 Task: Log work in the project TourPlan for the issue 'Improve the appâ€™s navigation and menu structure' spent time as '6w 3d 14h 26m' and remaining time as '5w 2d 10h 10m' and clone the issue. Now add the issue to the epic 'Remote work and collaboration enhancement'.
Action: Mouse moved to (617, 351)
Screenshot: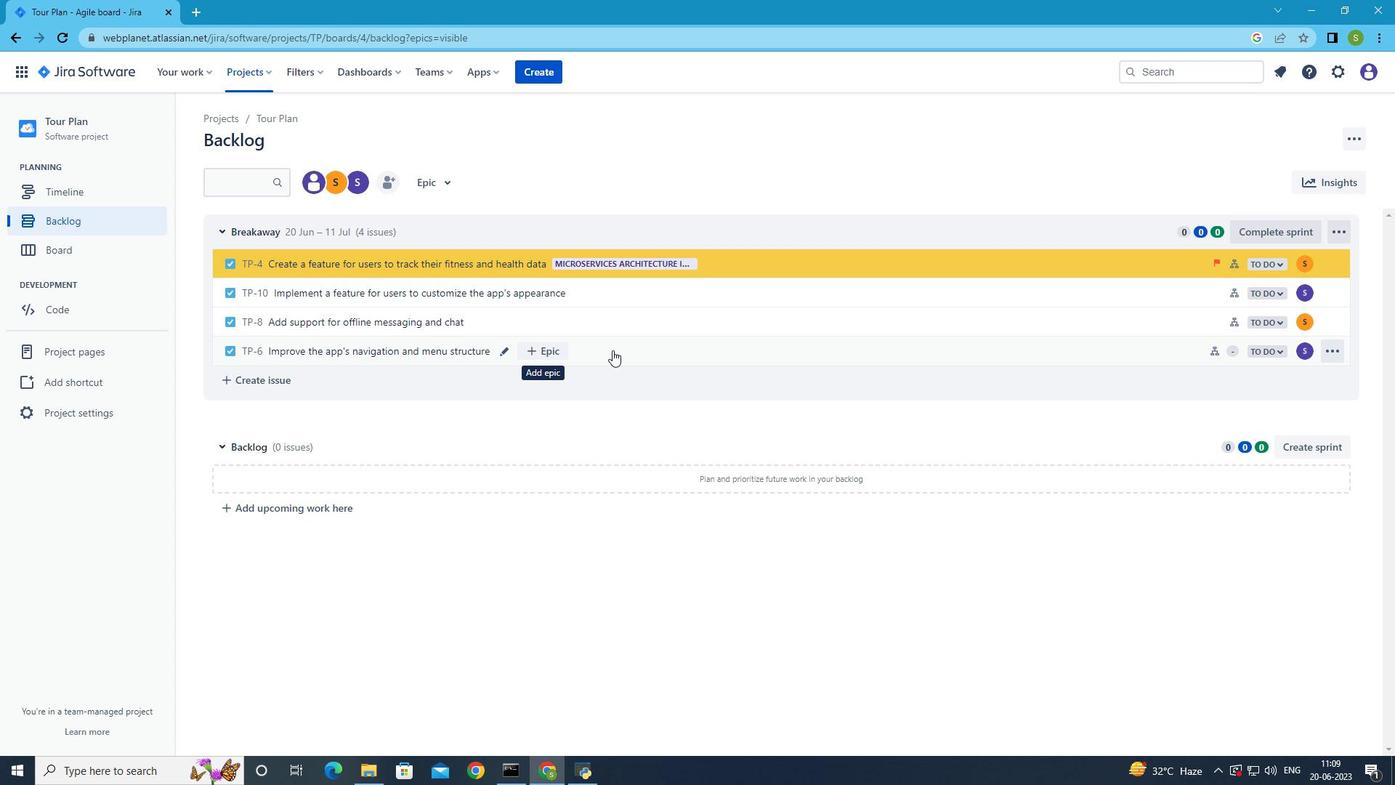 
Action: Mouse pressed left at (617, 351)
Screenshot: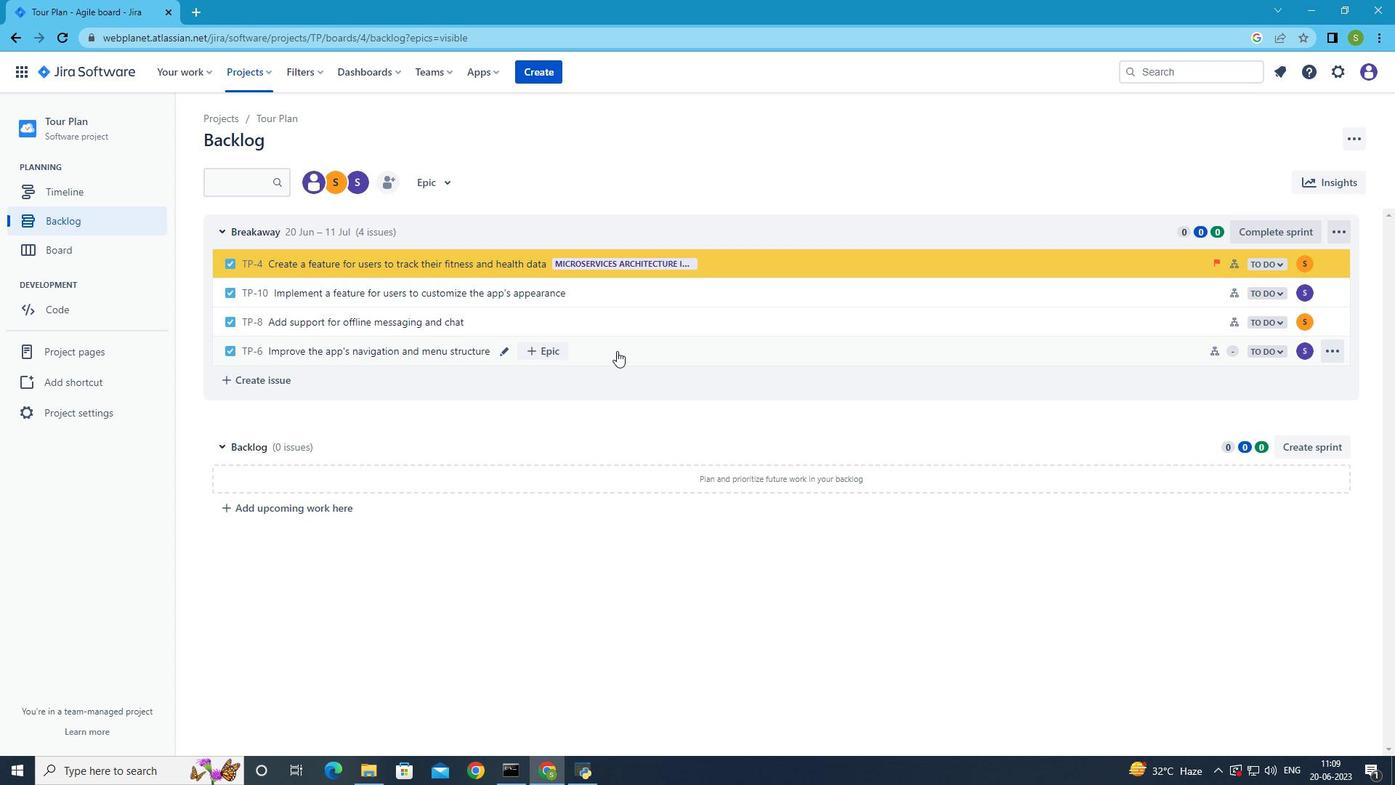 
Action: Mouse moved to (1336, 222)
Screenshot: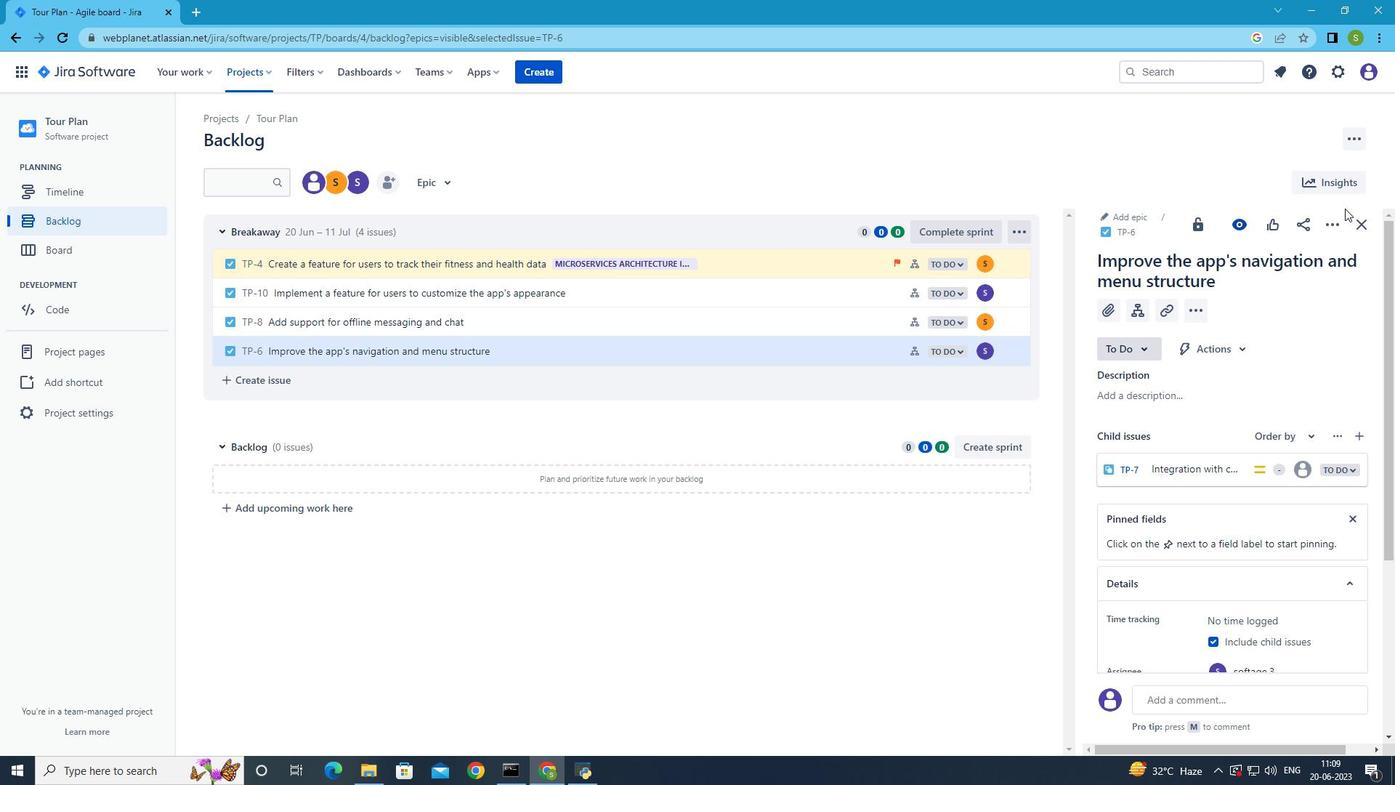 
Action: Mouse pressed left at (1336, 222)
Screenshot: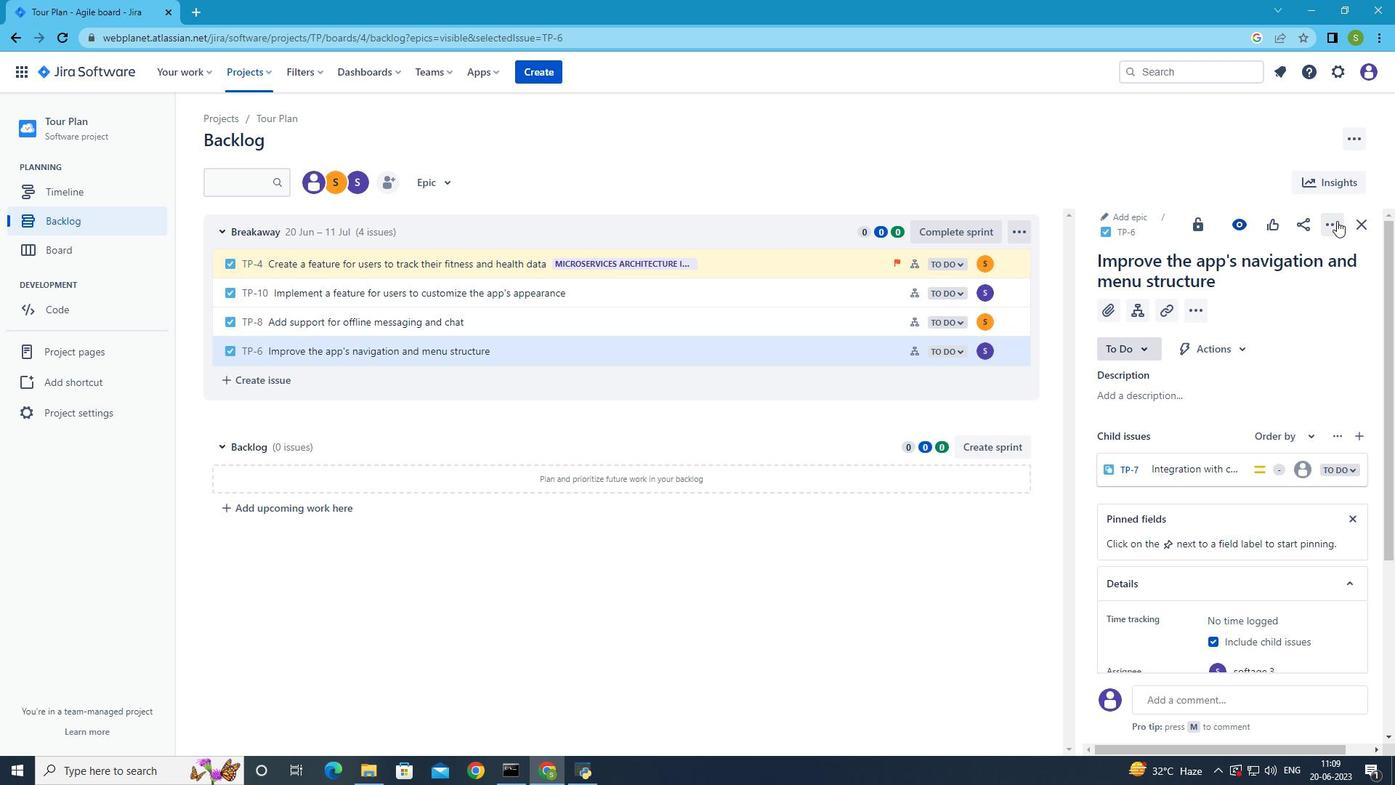 
Action: Mouse moved to (1306, 261)
Screenshot: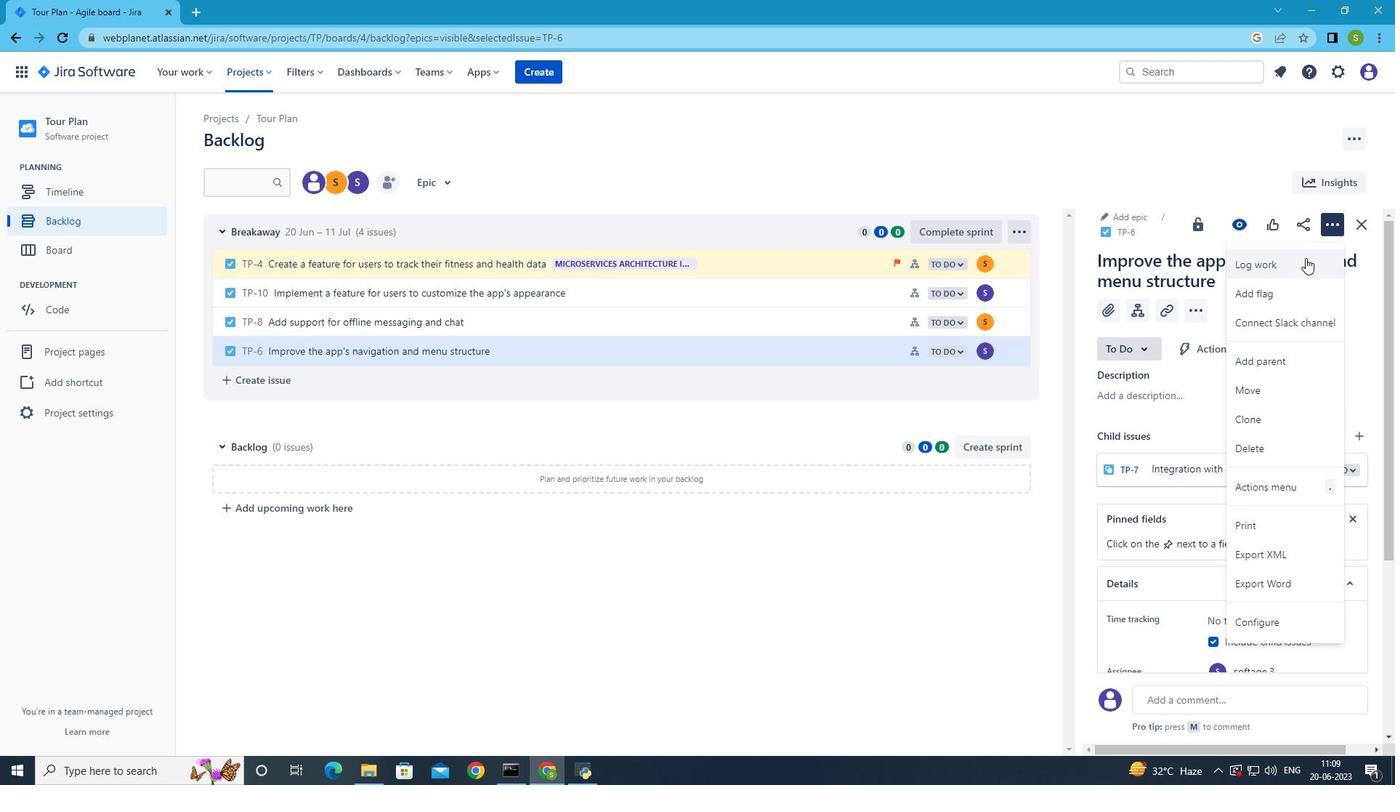 
Action: Mouse pressed left at (1306, 261)
Screenshot: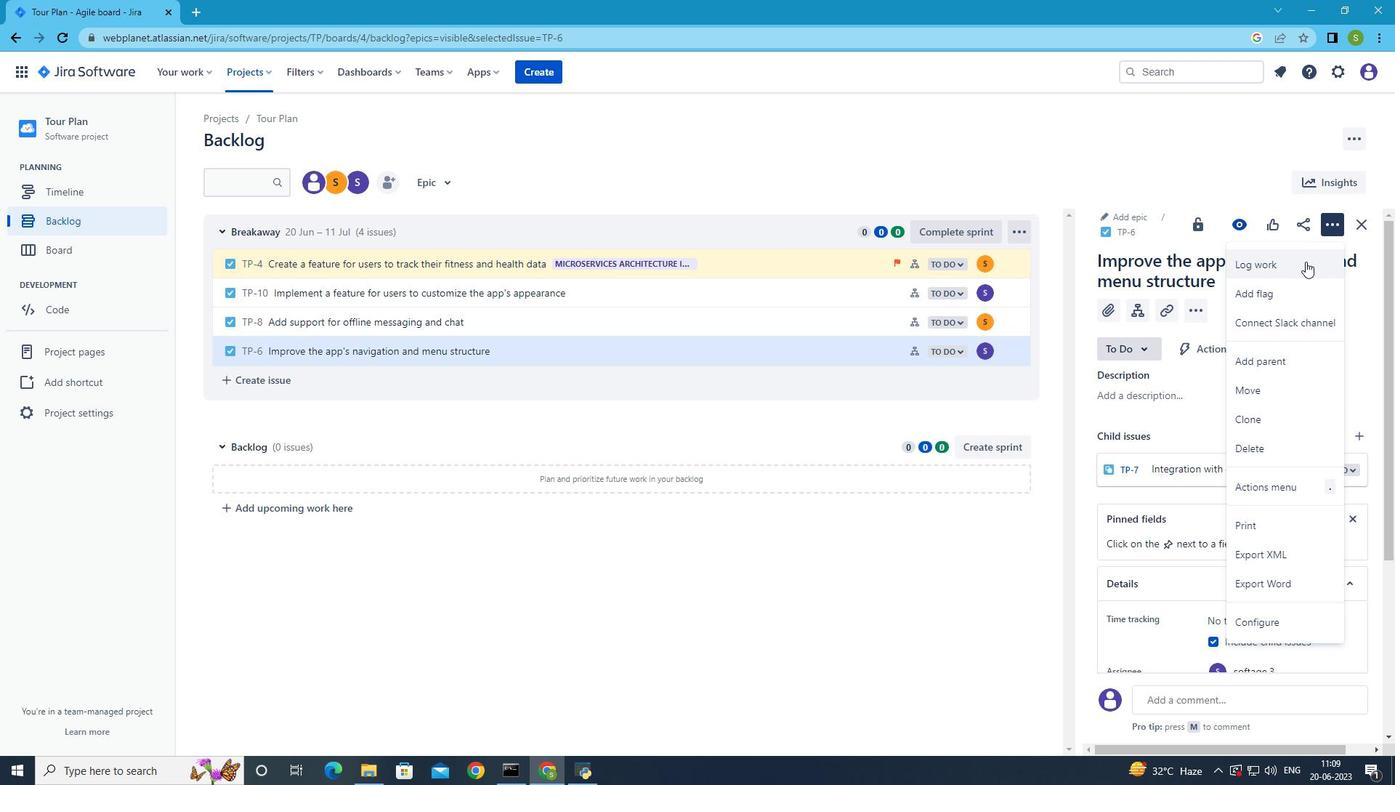 
Action: Mouse moved to (604, 224)
Screenshot: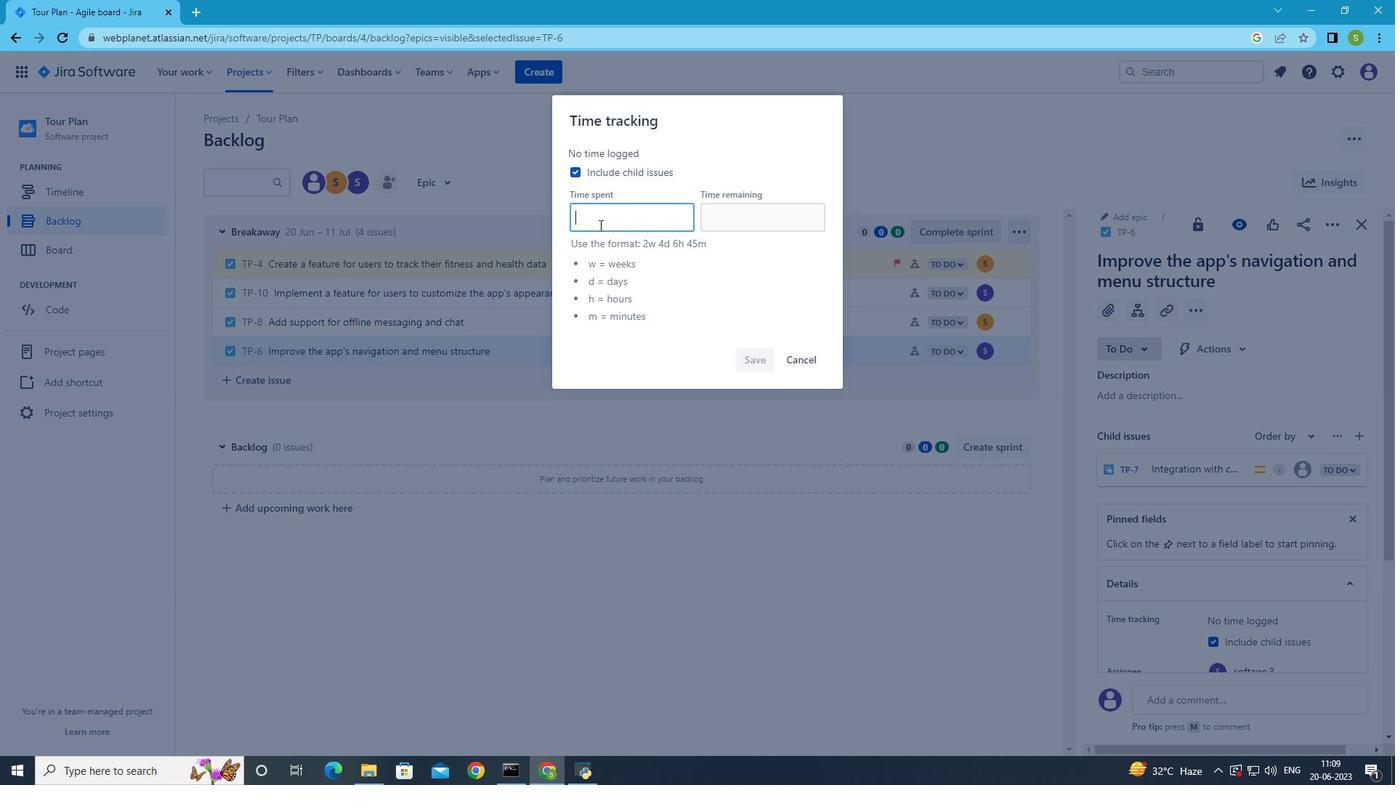 
Action: Mouse pressed left at (604, 224)
Screenshot: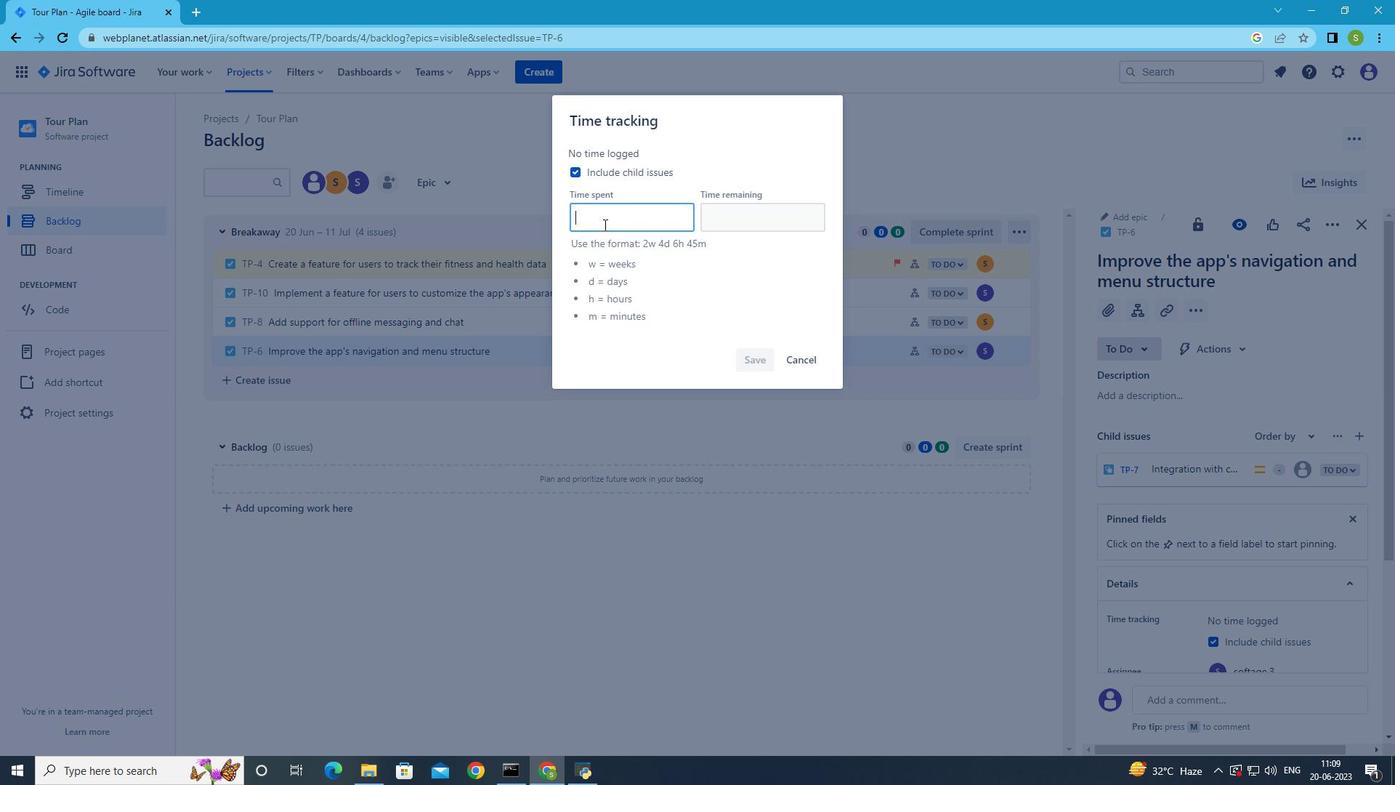 
Action: Key pressed 6w<Key.space>3d<Key.space>14h<Key.space>26m<Key.space>
Screenshot: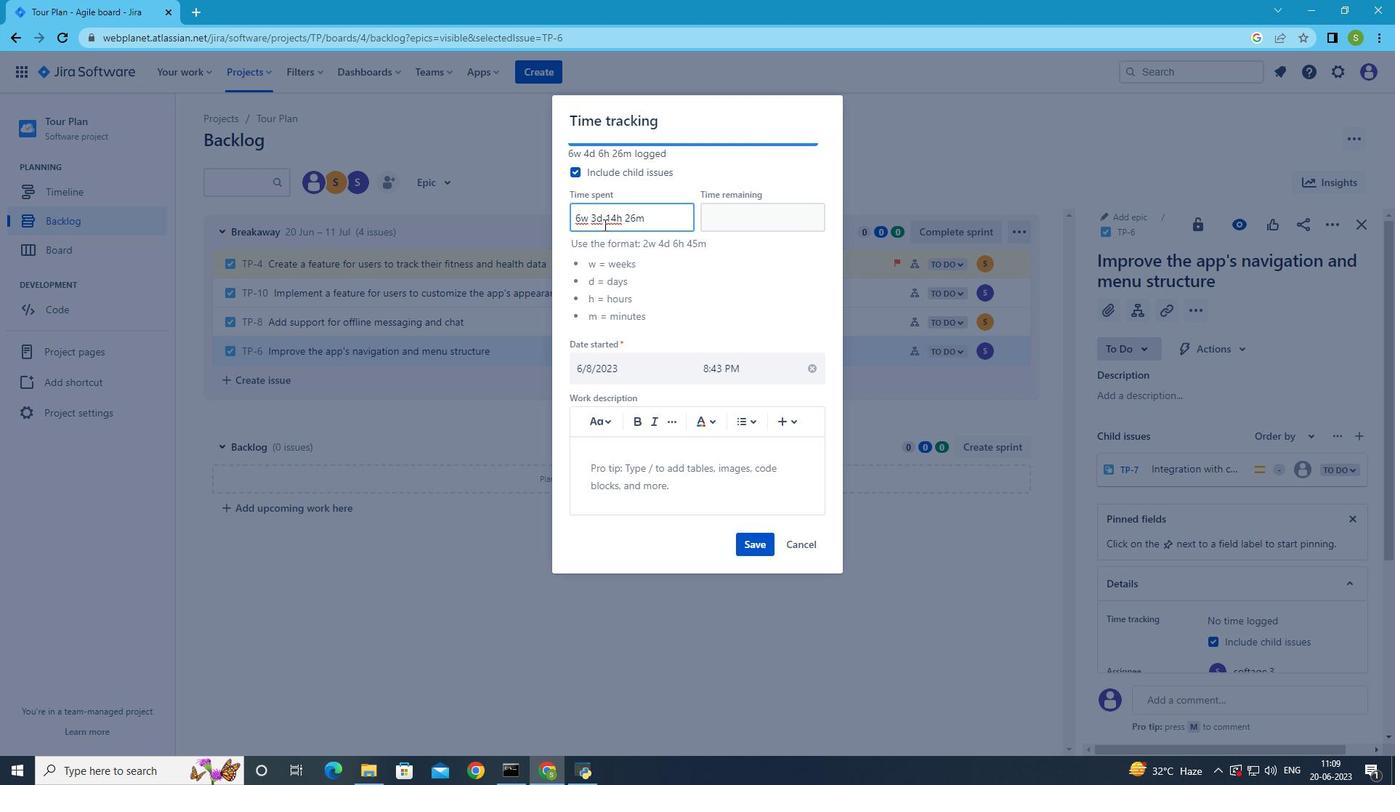 
Action: Mouse moved to (732, 210)
Screenshot: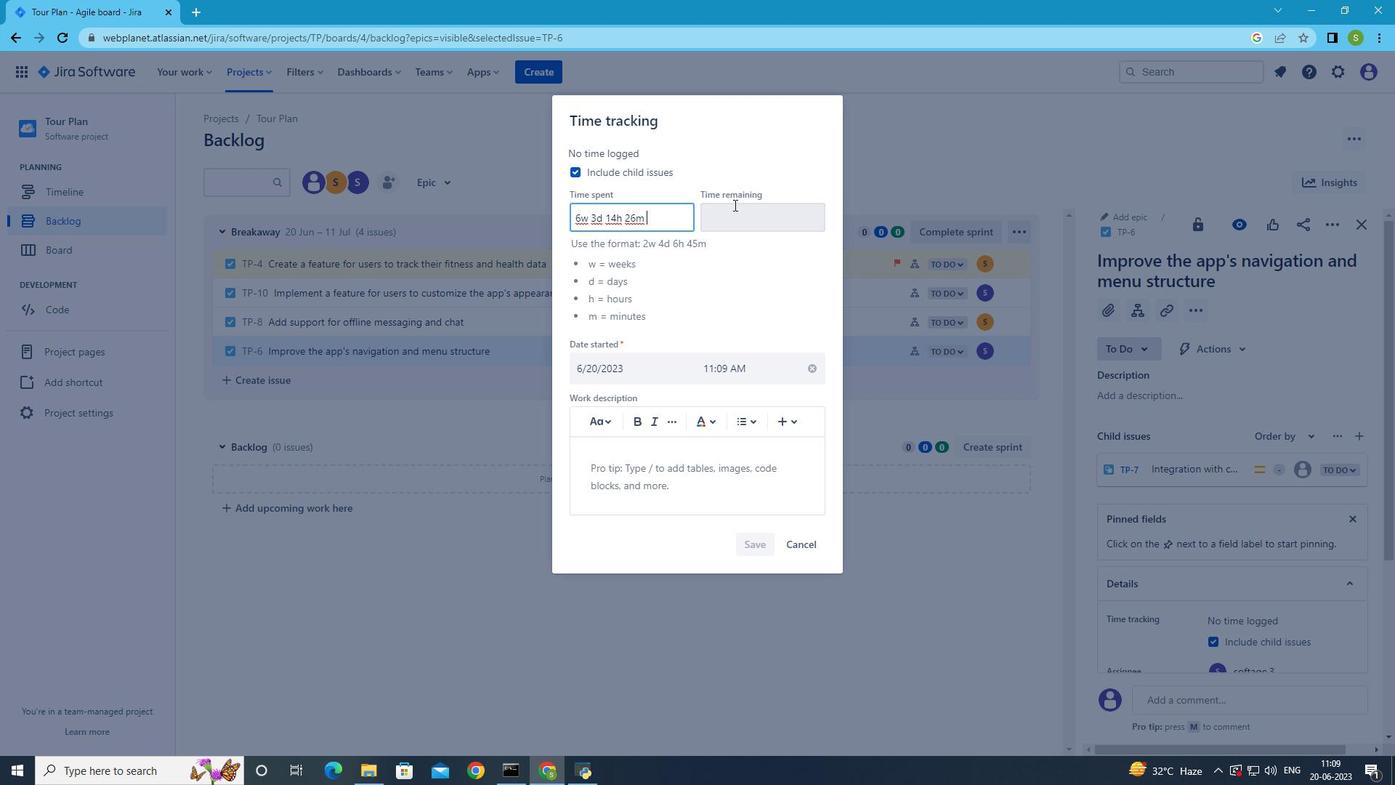 
Action: Mouse pressed left at (732, 210)
Screenshot: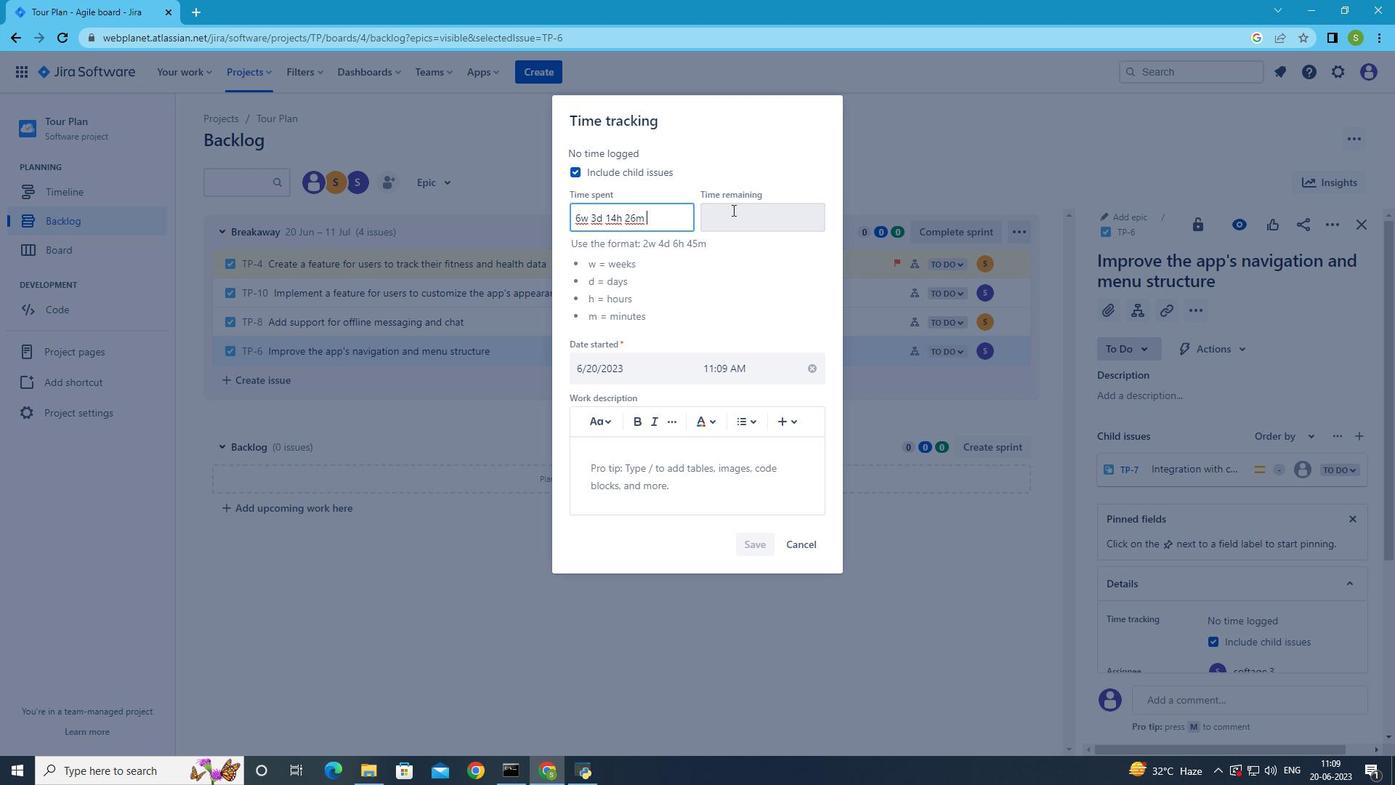 
Action: Key pressed 5w<Key.space>2d<Key.space>10h<Key.space>10m
Screenshot: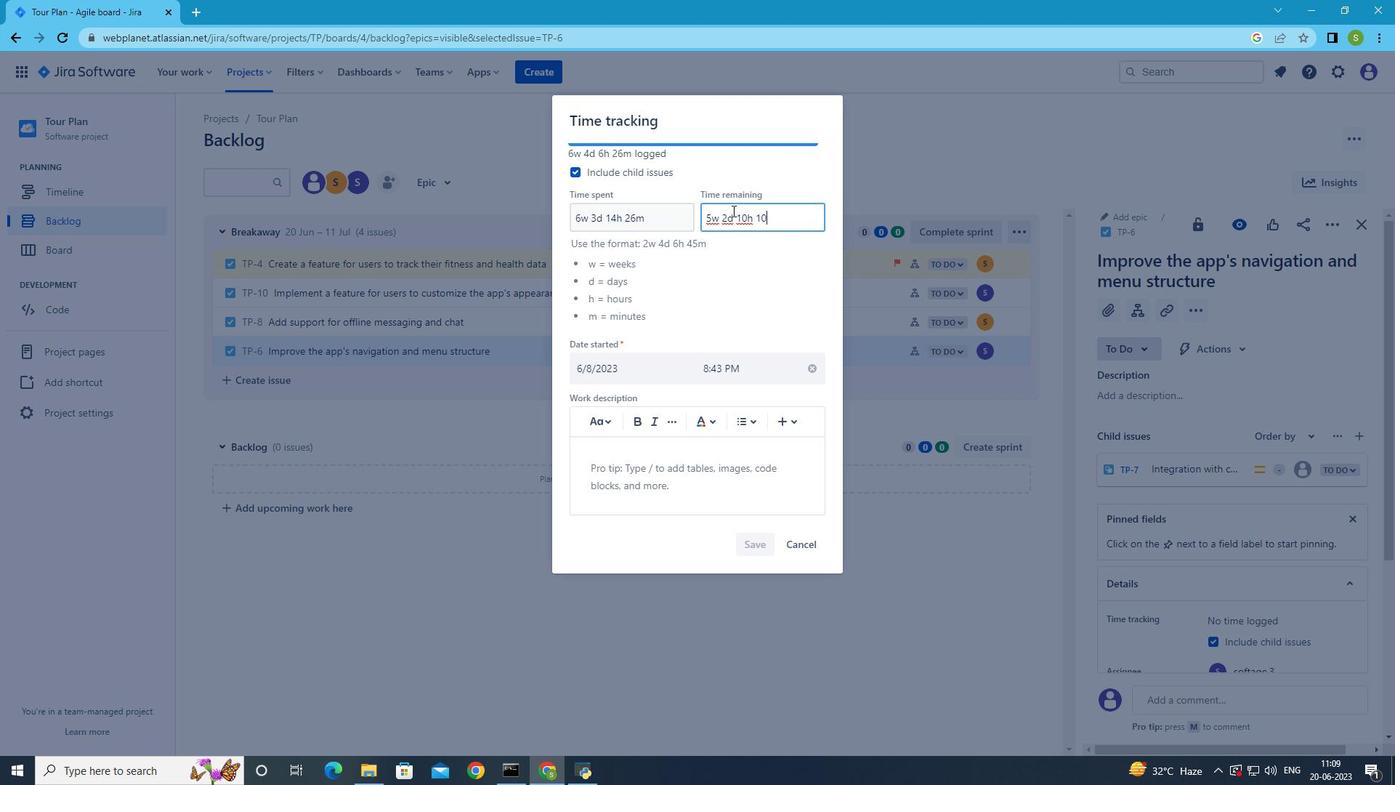 
Action: Mouse moved to (760, 540)
Screenshot: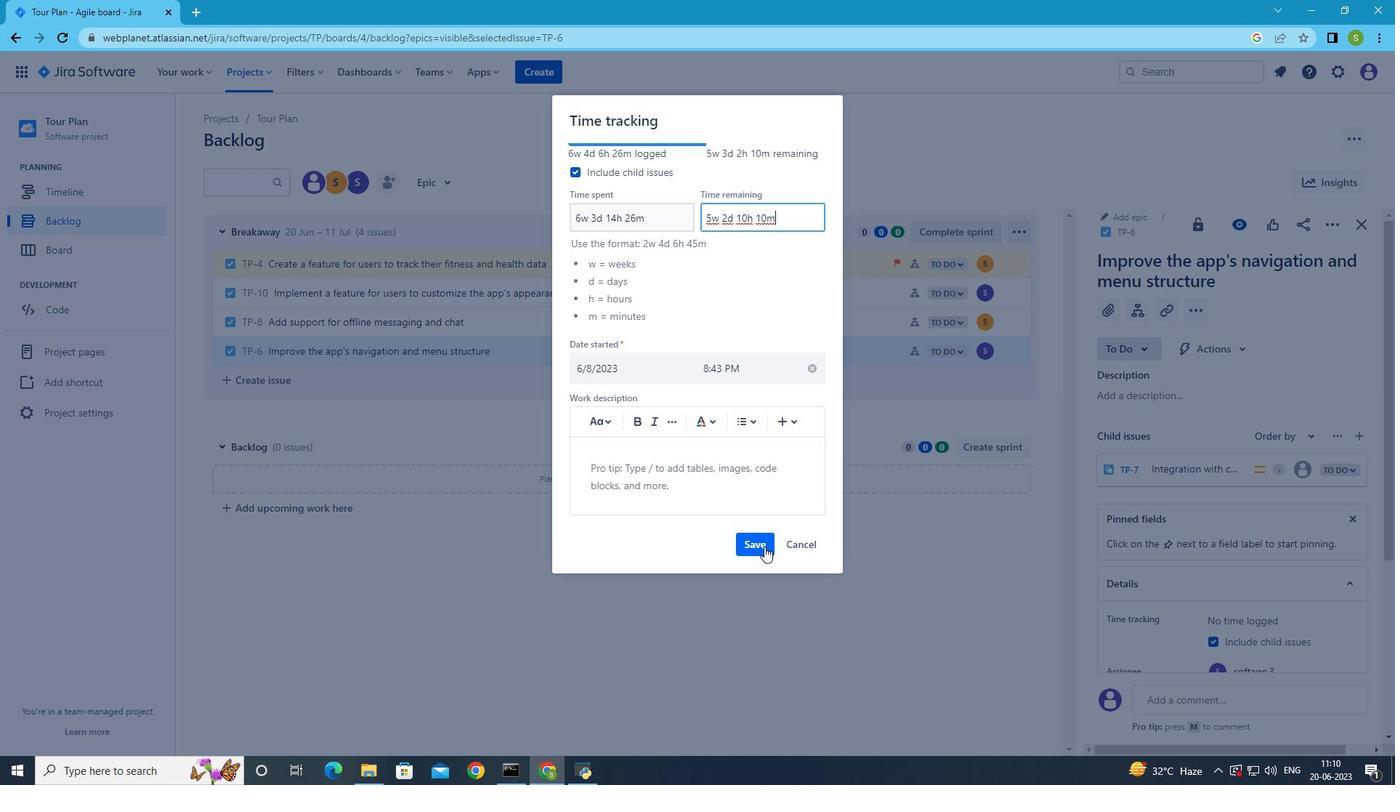 
Action: Mouse pressed left at (760, 540)
Screenshot: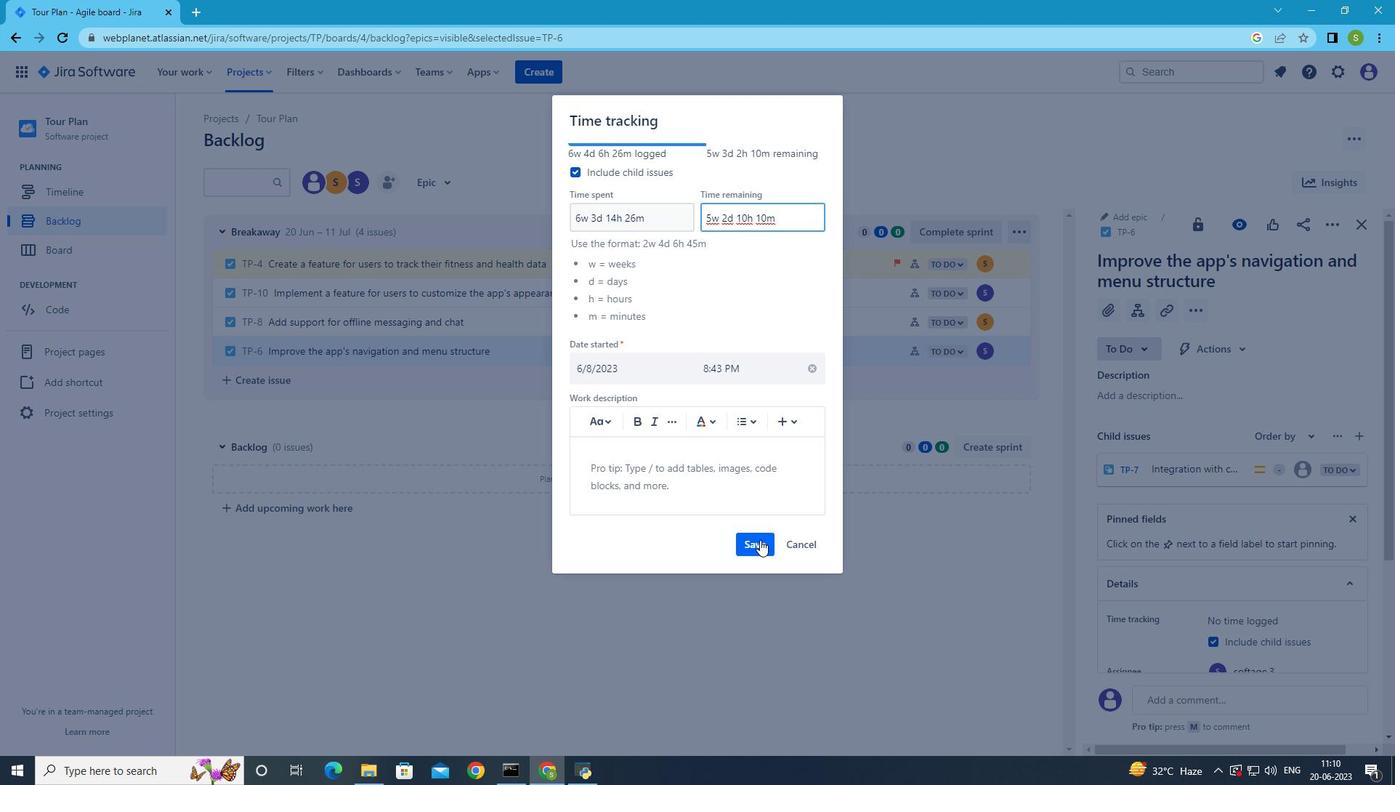 
Action: Mouse moved to (1327, 228)
Screenshot: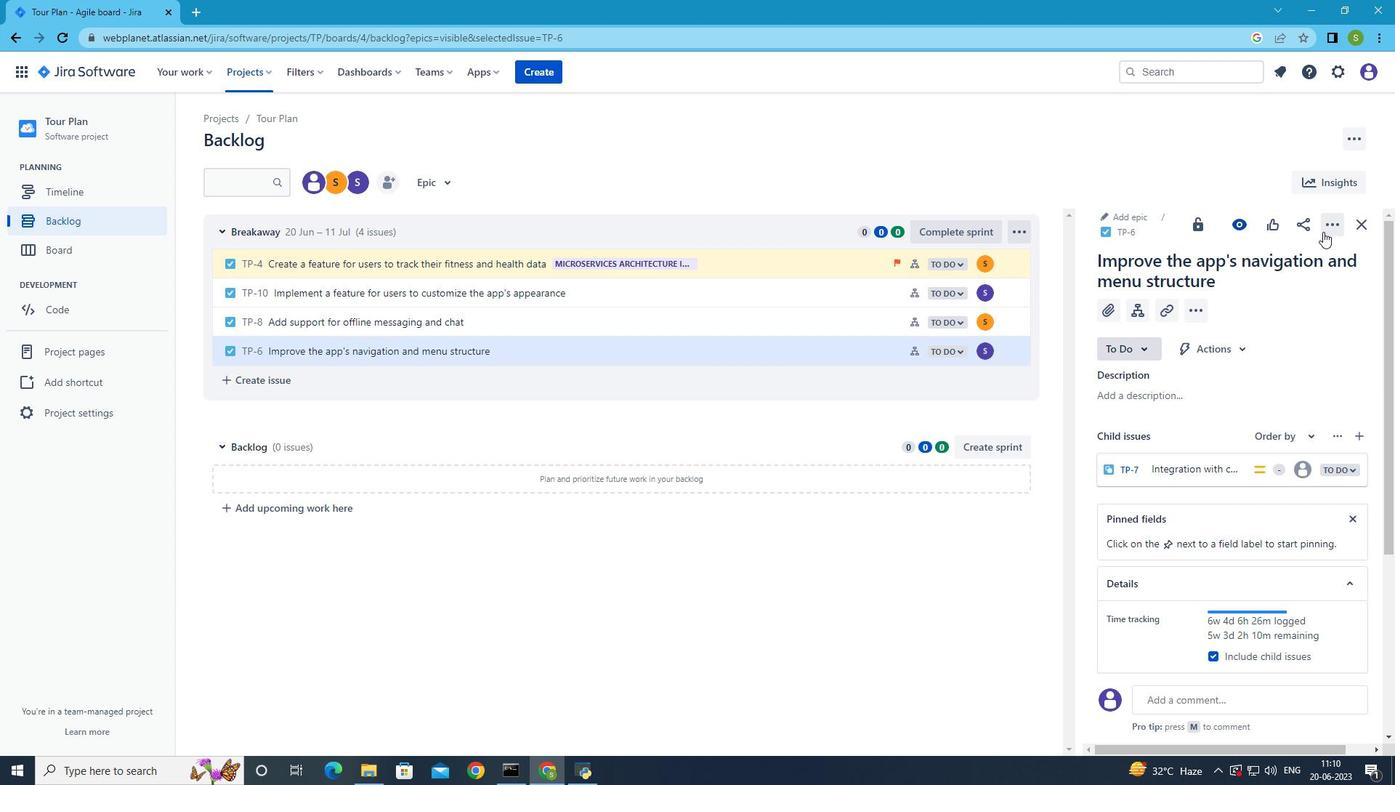 
Action: Mouse pressed left at (1327, 228)
Screenshot: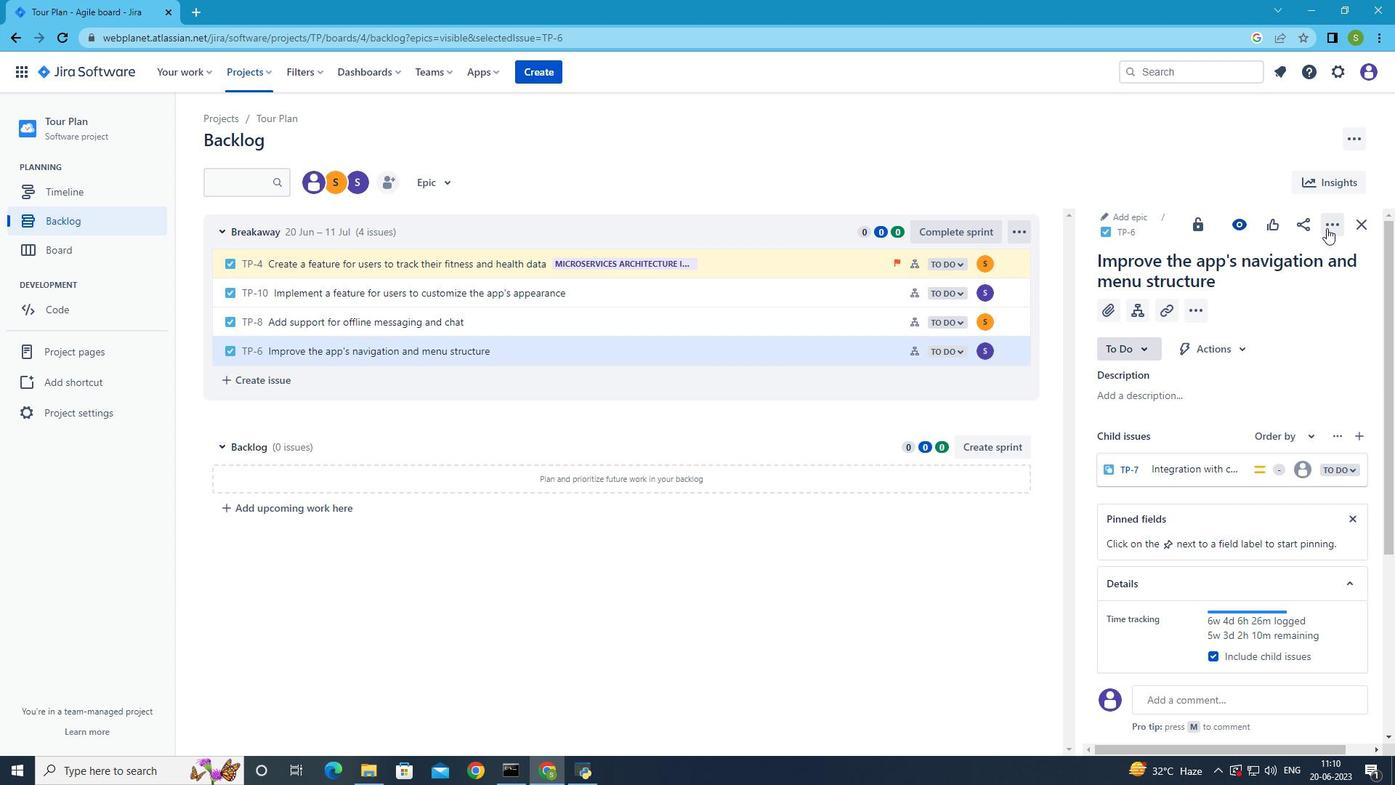 
Action: Mouse moved to (1307, 287)
Screenshot: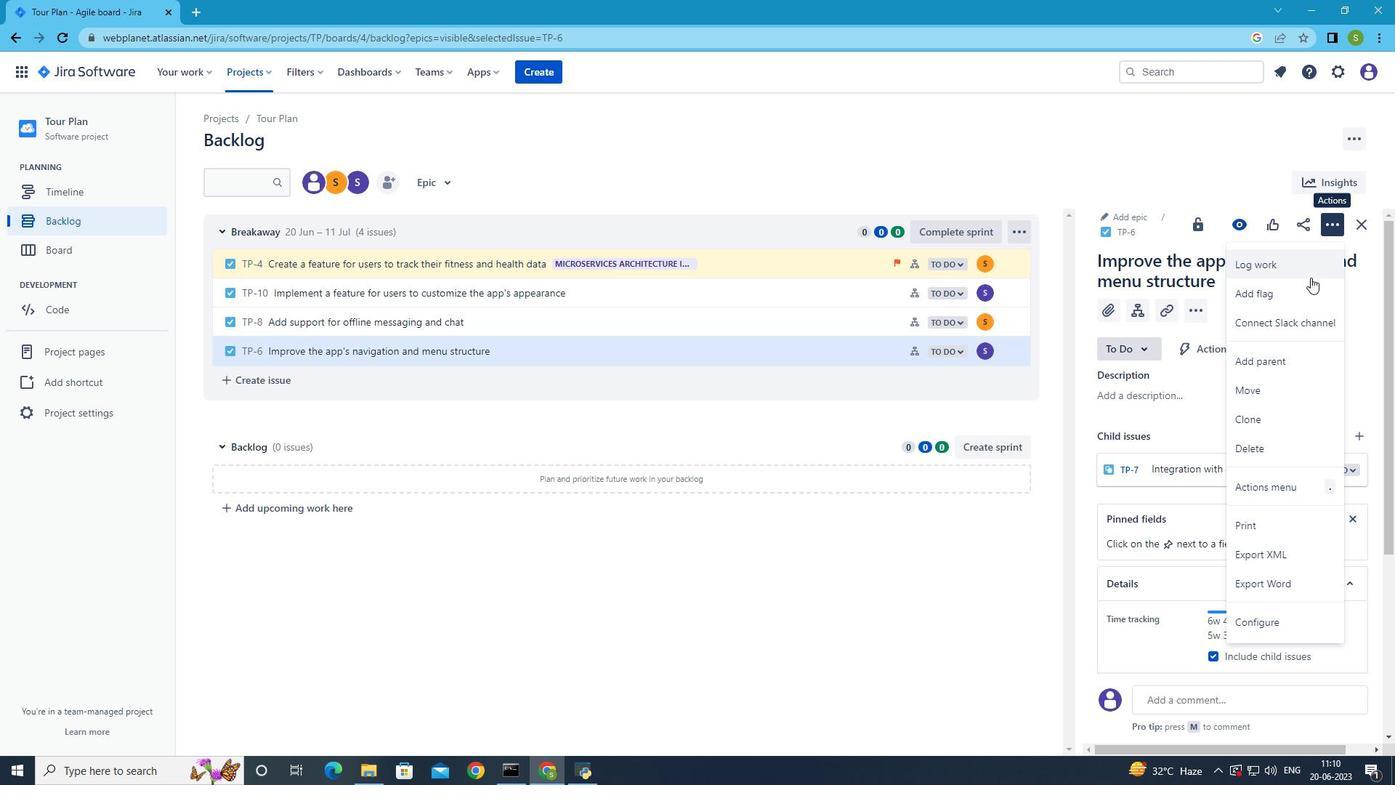 
Action: Mouse pressed left at (1307, 287)
Screenshot: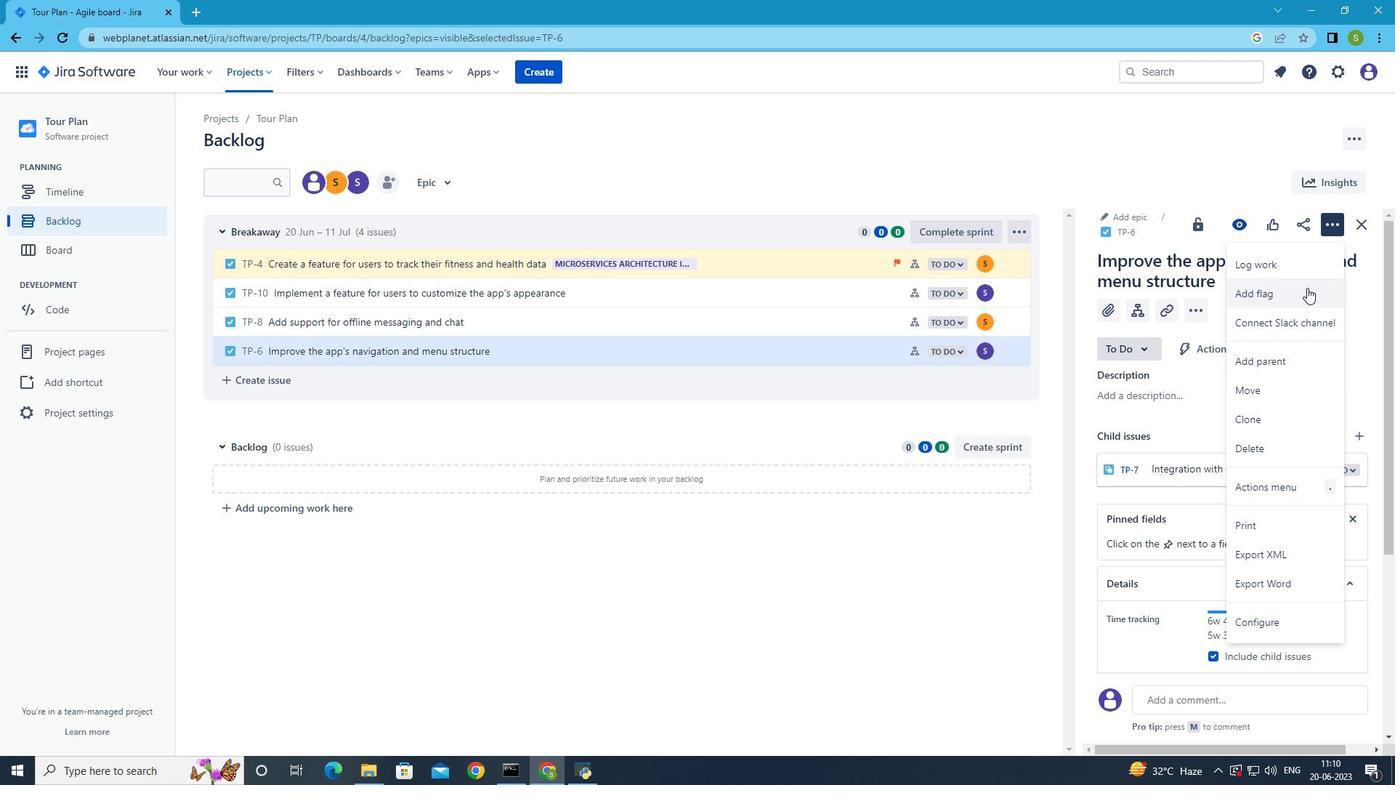 
Action: Mouse moved to (545, 344)
Screenshot: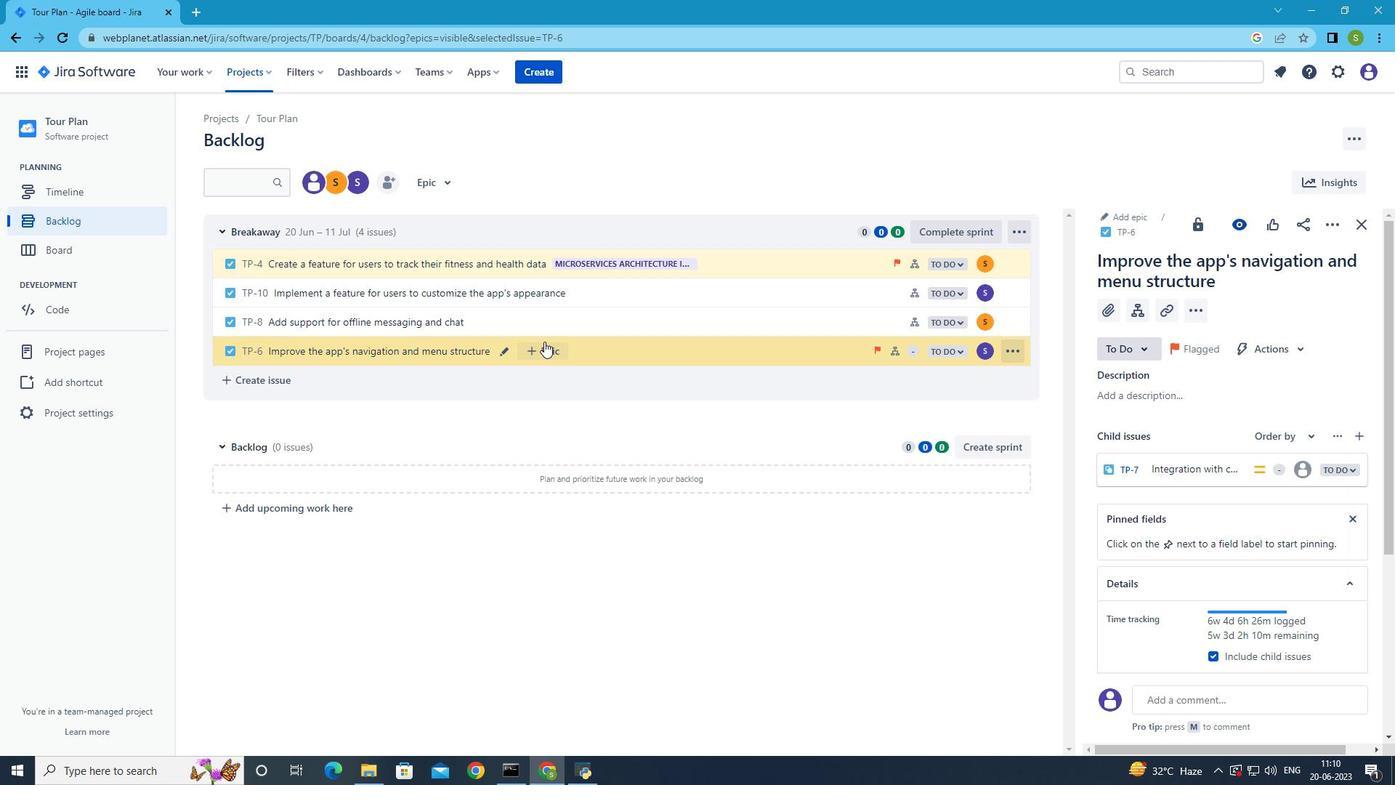
Action: Mouse pressed left at (545, 344)
Screenshot: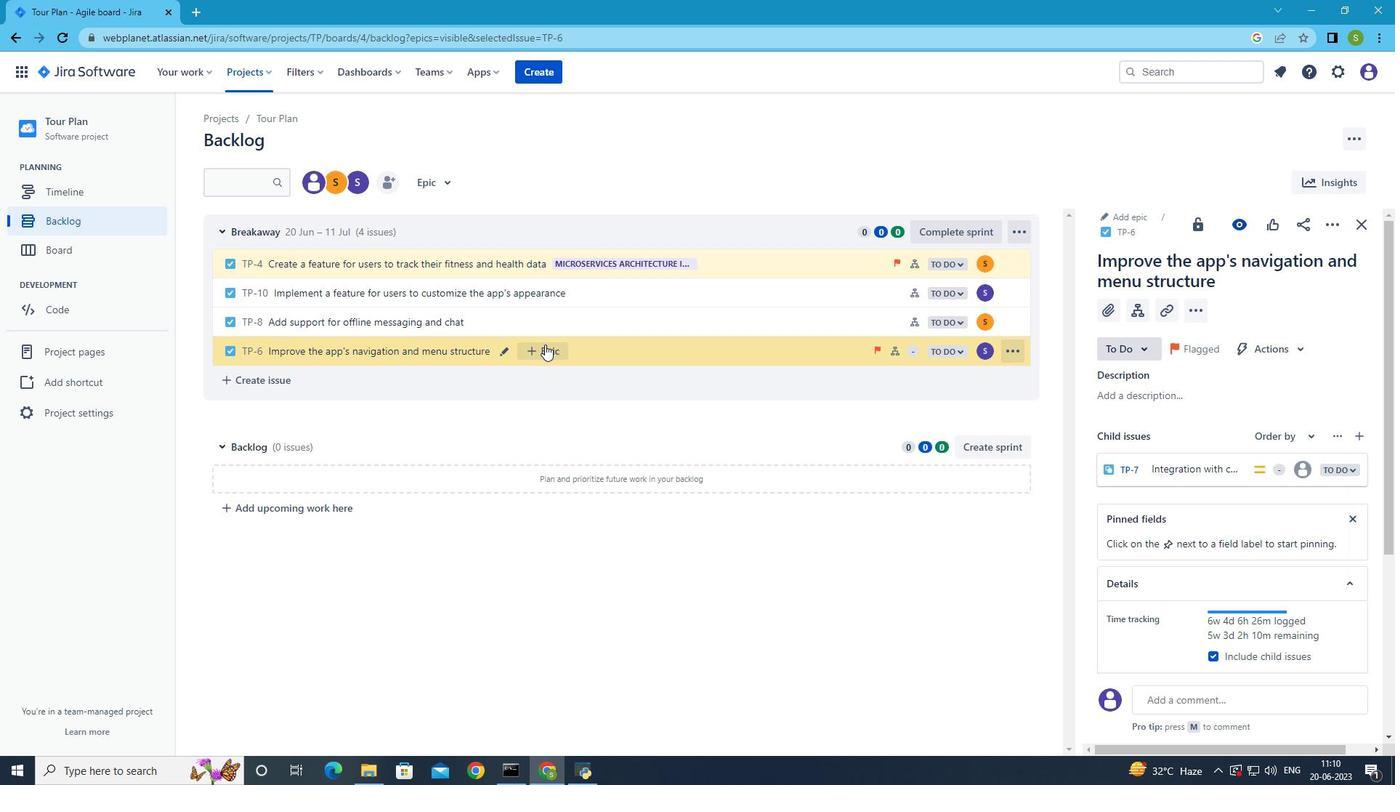 
Action: Mouse moved to (568, 457)
Screenshot: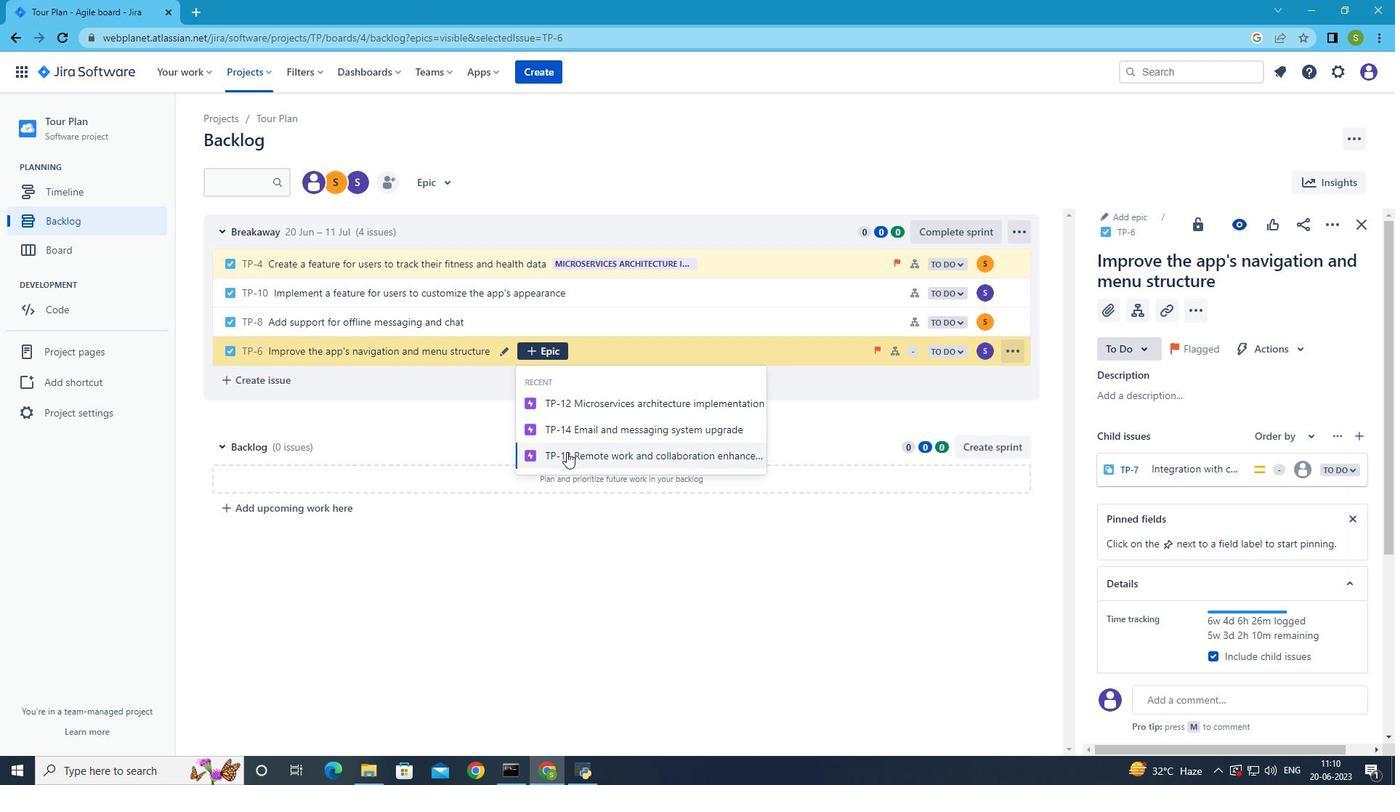 
Action: Mouse pressed left at (568, 457)
Screenshot: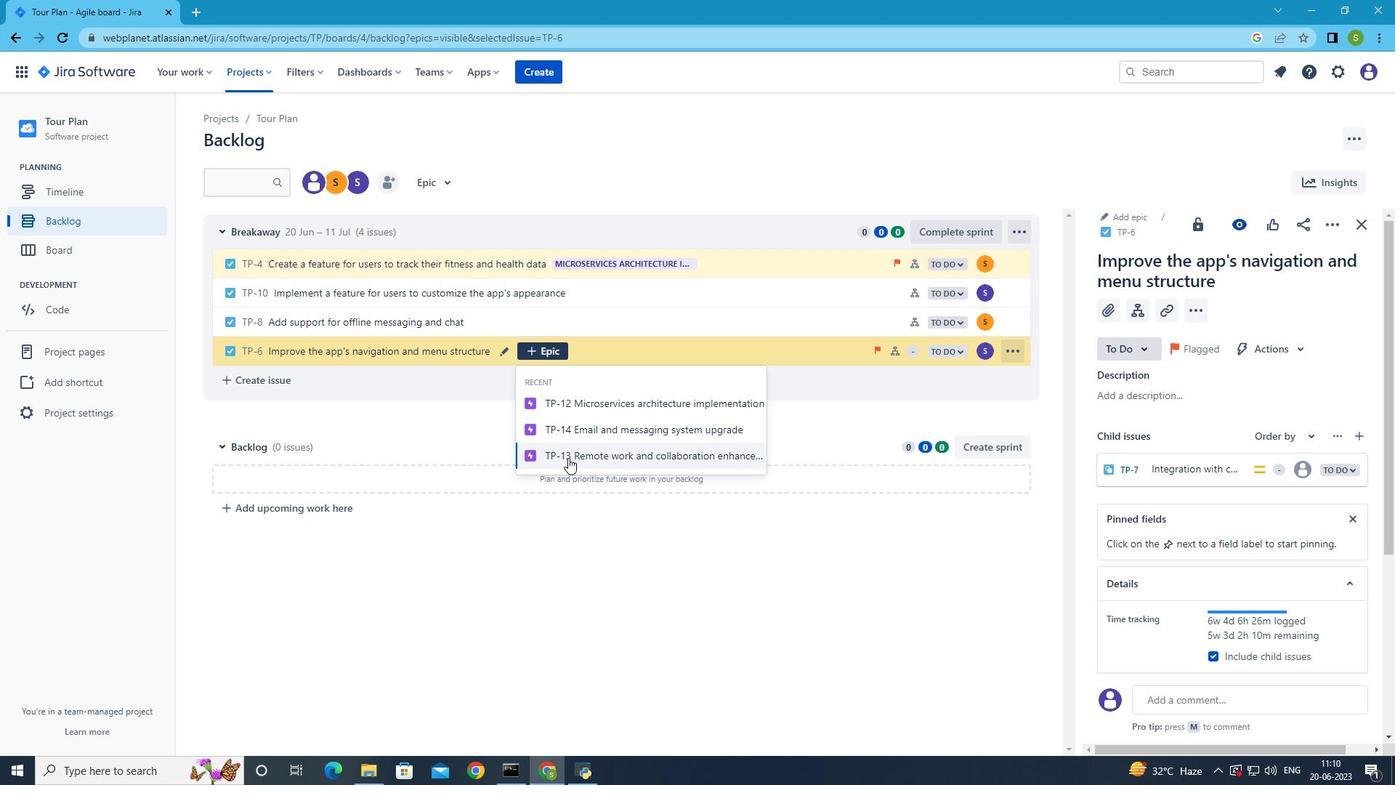 
Action: Mouse moved to (716, 431)
Screenshot: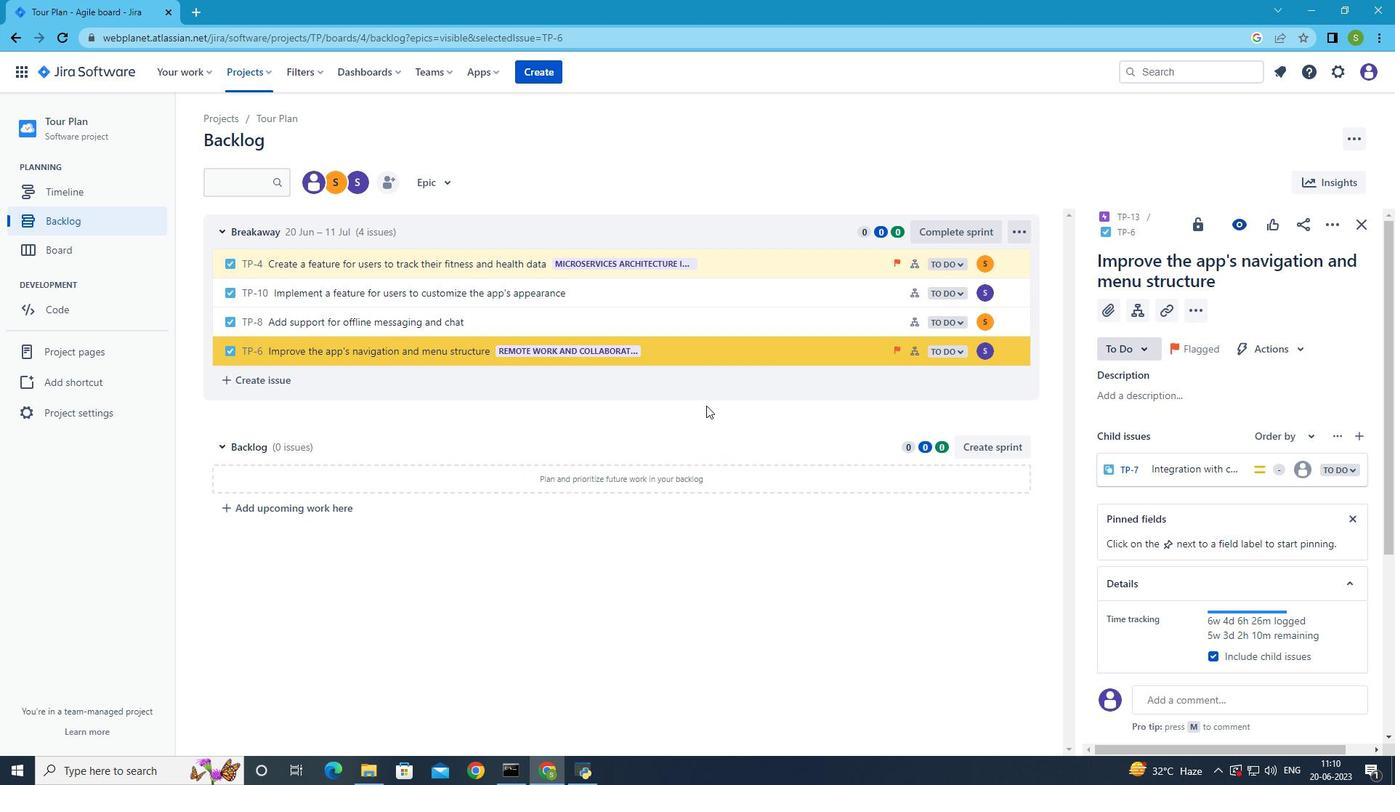 
